Task: Create a section Feature Testing Sprint and in the section, add a milestone Cloud Capacity Planning in the project AztecTech
Action: Mouse moved to (217, 480)
Screenshot: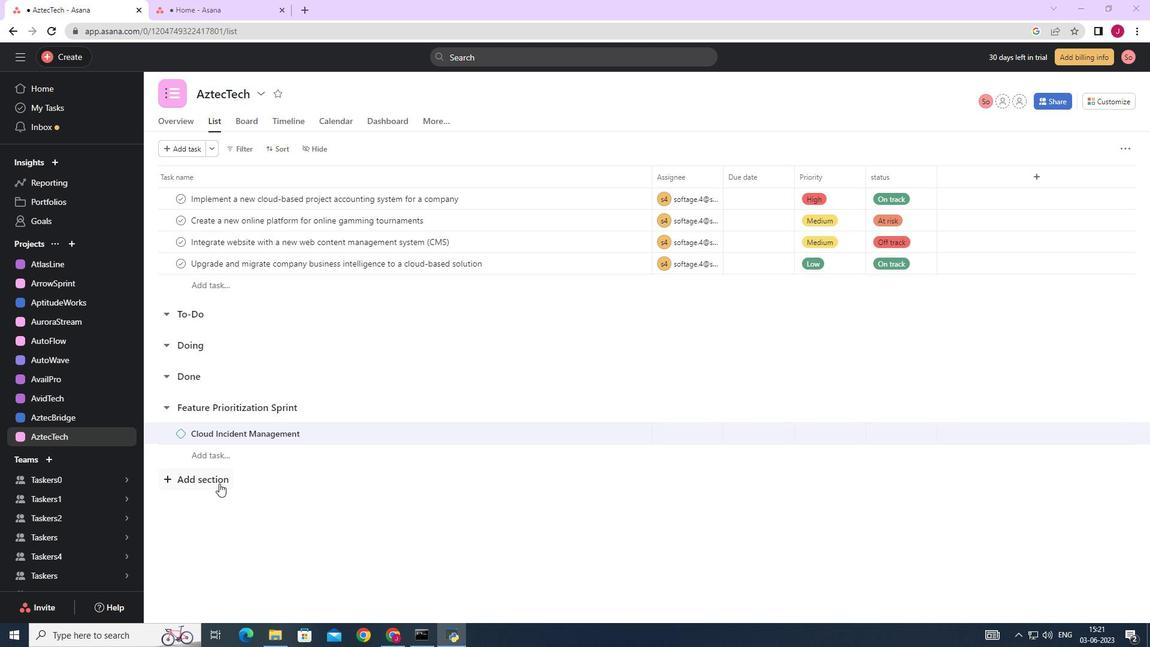 
Action: Mouse pressed left at (217, 480)
Screenshot: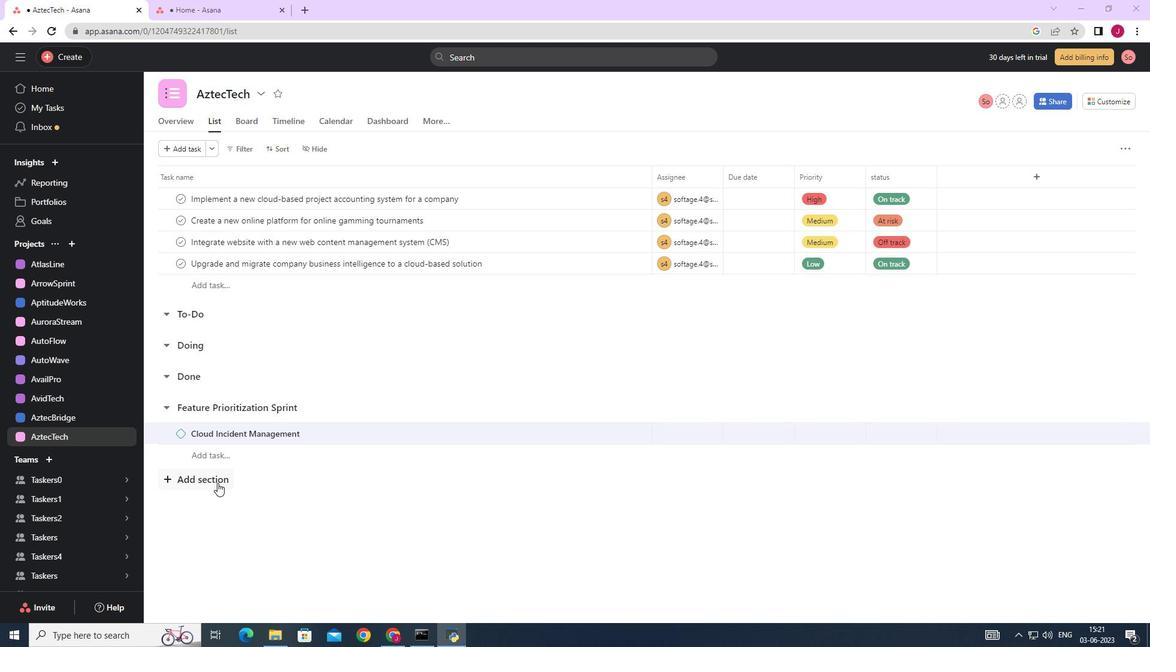 
Action: Mouse moved to (217, 479)
Screenshot: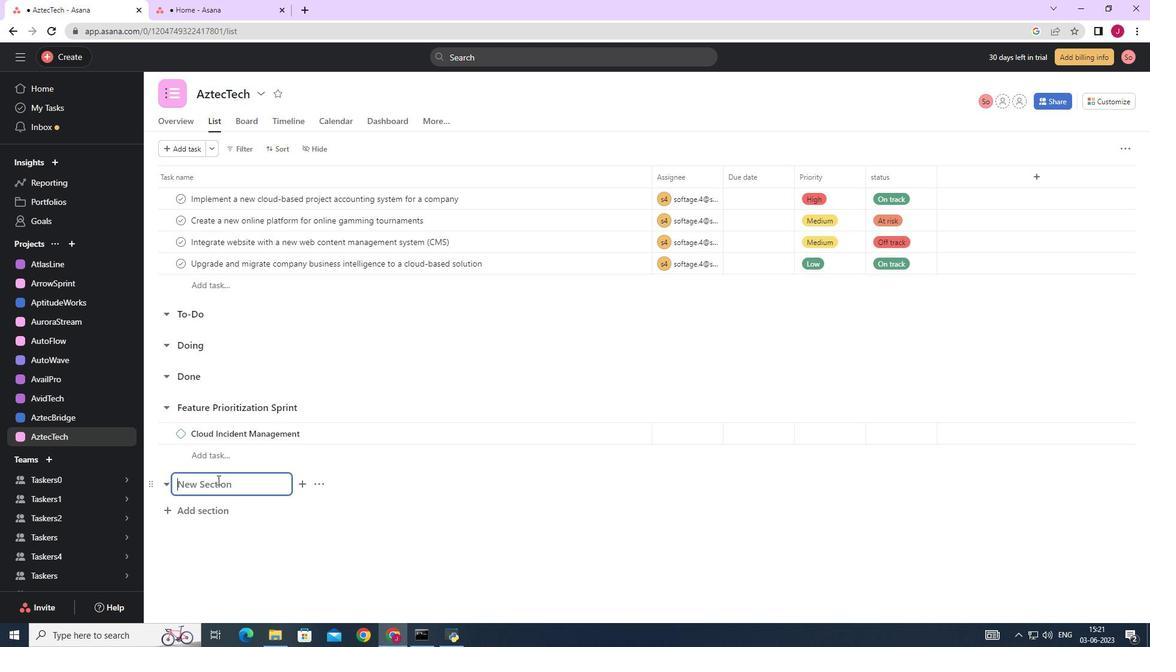 
Action: Key pressed <Key.caps_lock>F<Key.caps_lock>eature<Key.space><Key.caps_lock>S<Key.caps_lock>print<Key.enter>
Screenshot: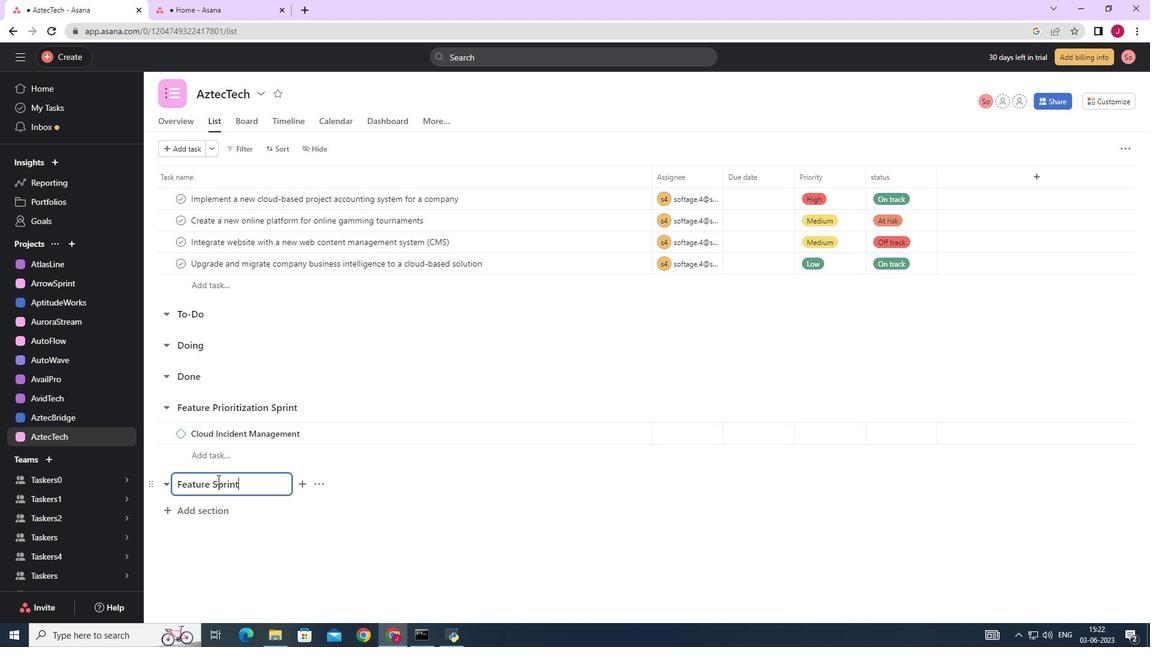 
Action: Mouse moved to (223, 489)
Screenshot: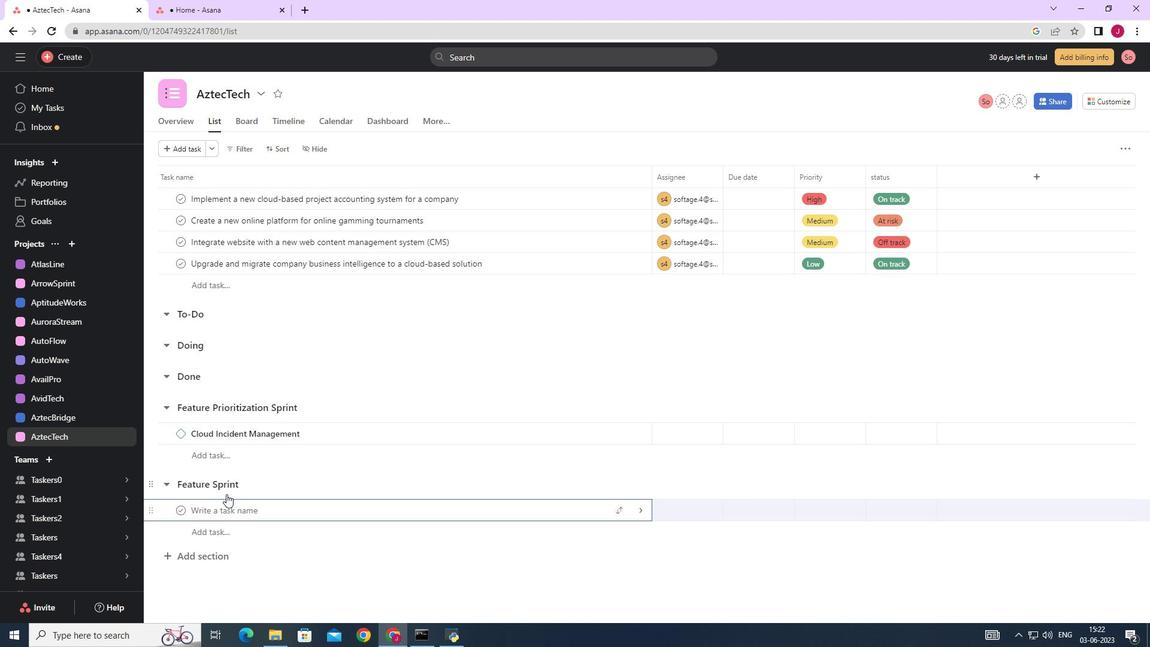 
Action: Mouse pressed left at (223, 489)
Screenshot: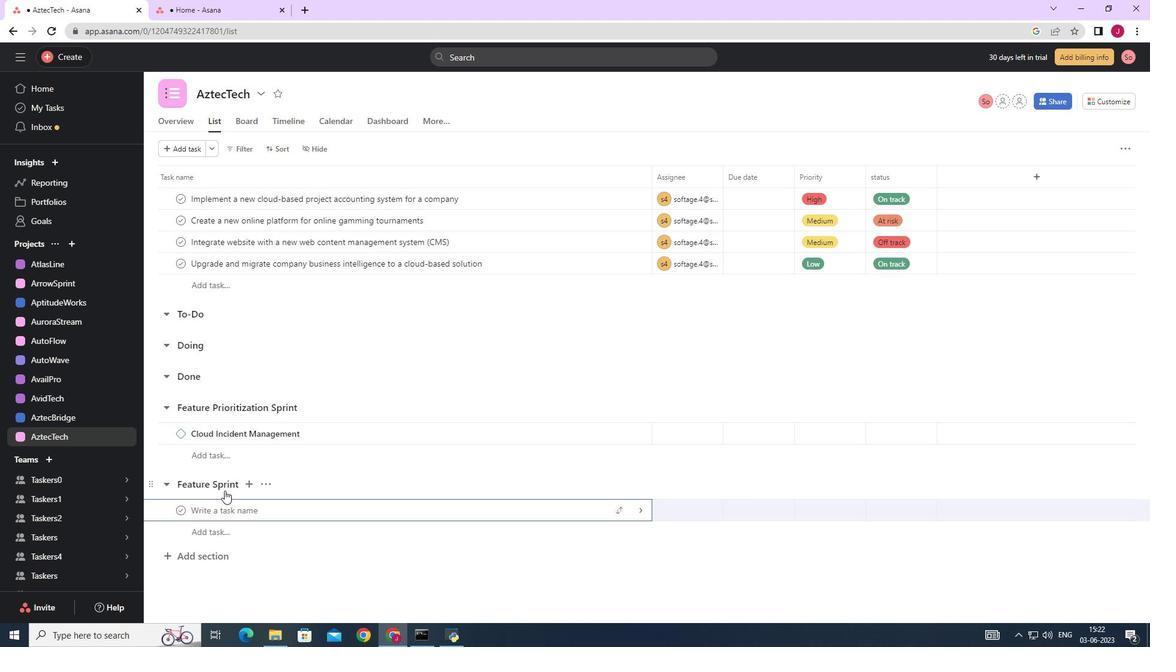 
Action: Mouse moved to (210, 484)
Screenshot: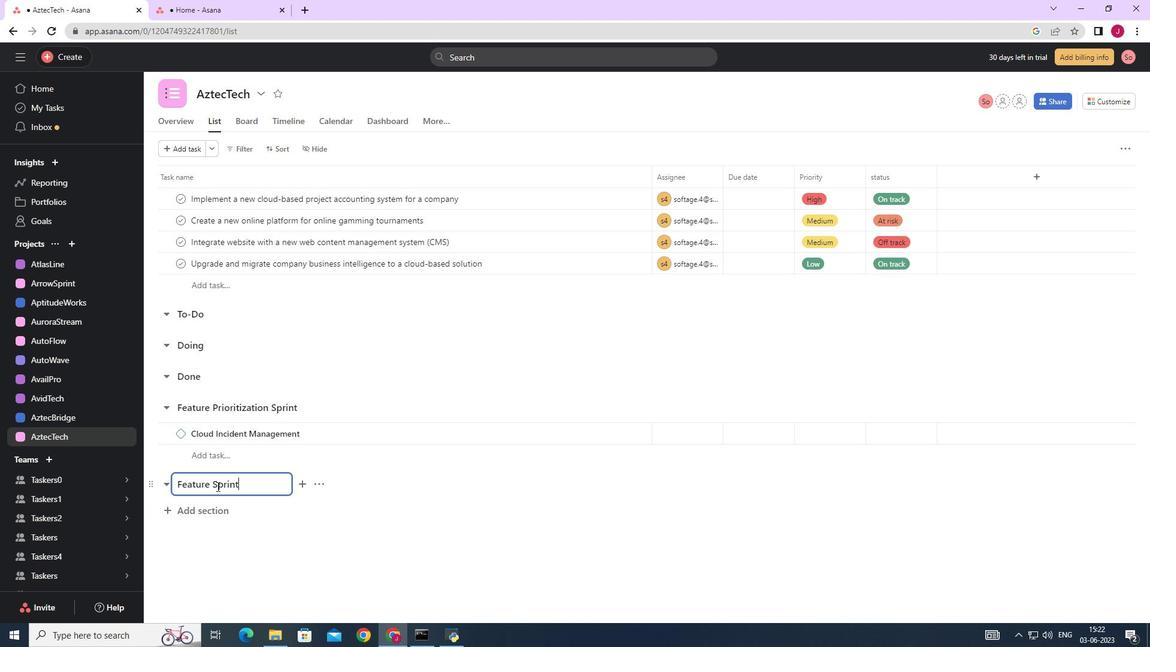 
Action: Mouse pressed left at (210, 484)
Screenshot: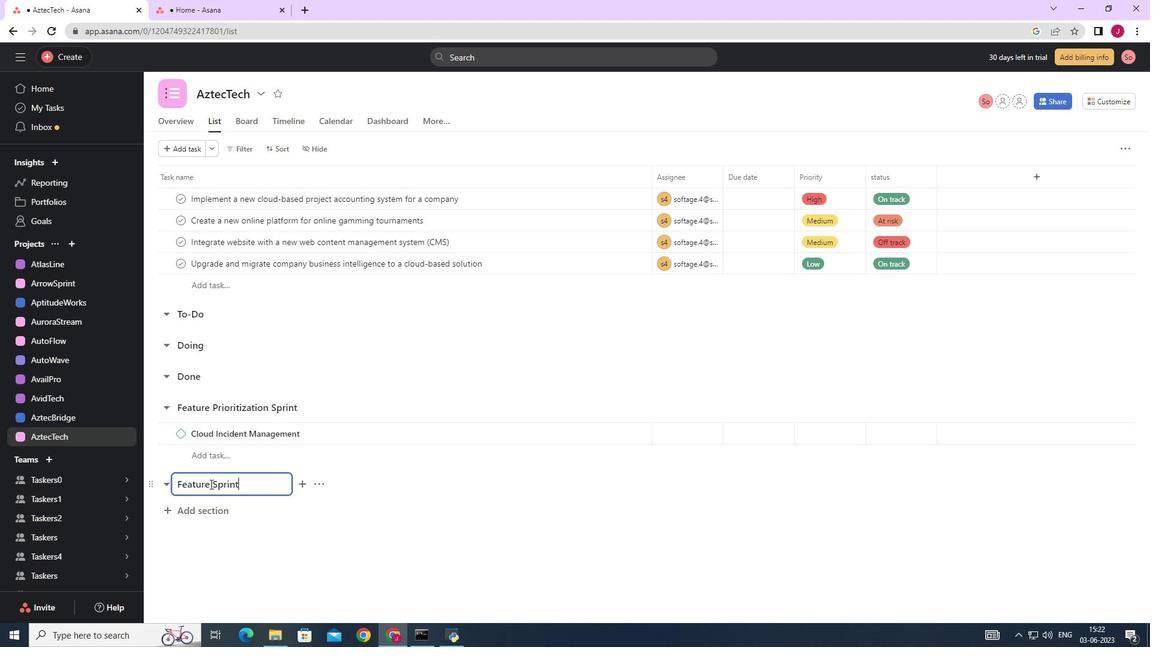 
Action: Key pressed <Key.space><Key.caps_lock>T<Key.caps_lock>esting<Key.enter><Key.caps_lock>C<Key.caps_lock>loud<Key.space><Key.caps_lock>C<Key.caps_lock>apacity<Key.space><Key.caps_lock>P<Key.caps_lock>lanning
Screenshot: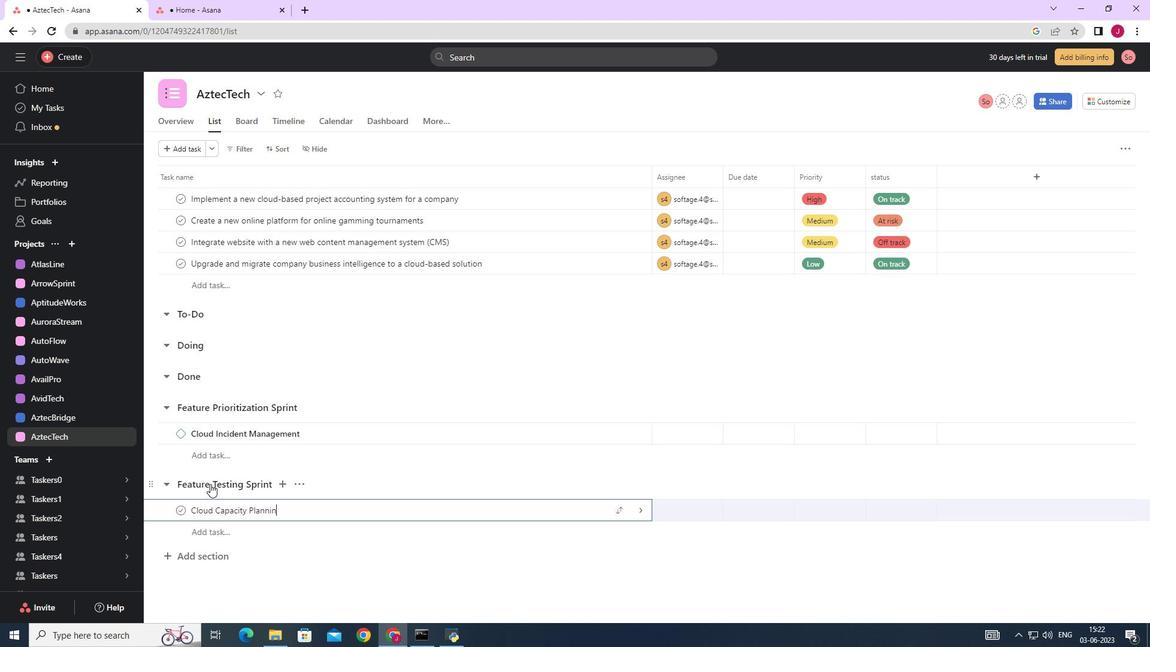 
Action: Mouse moved to (638, 511)
Screenshot: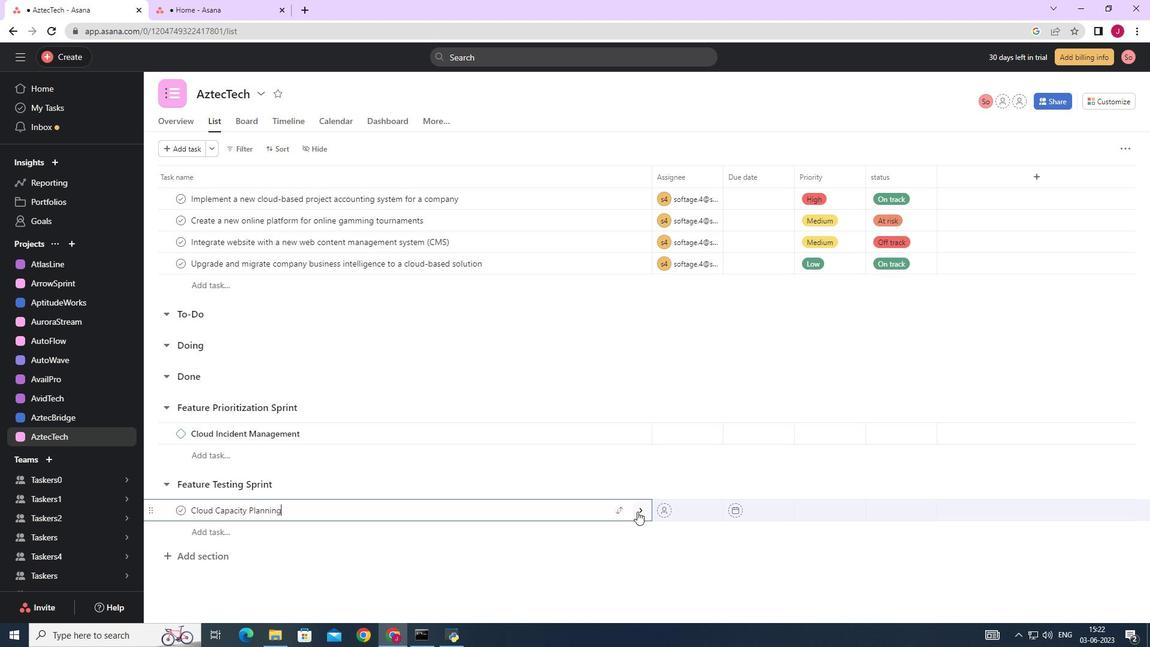 
Action: Mouse pressed left at (638, 511)
Screenshot: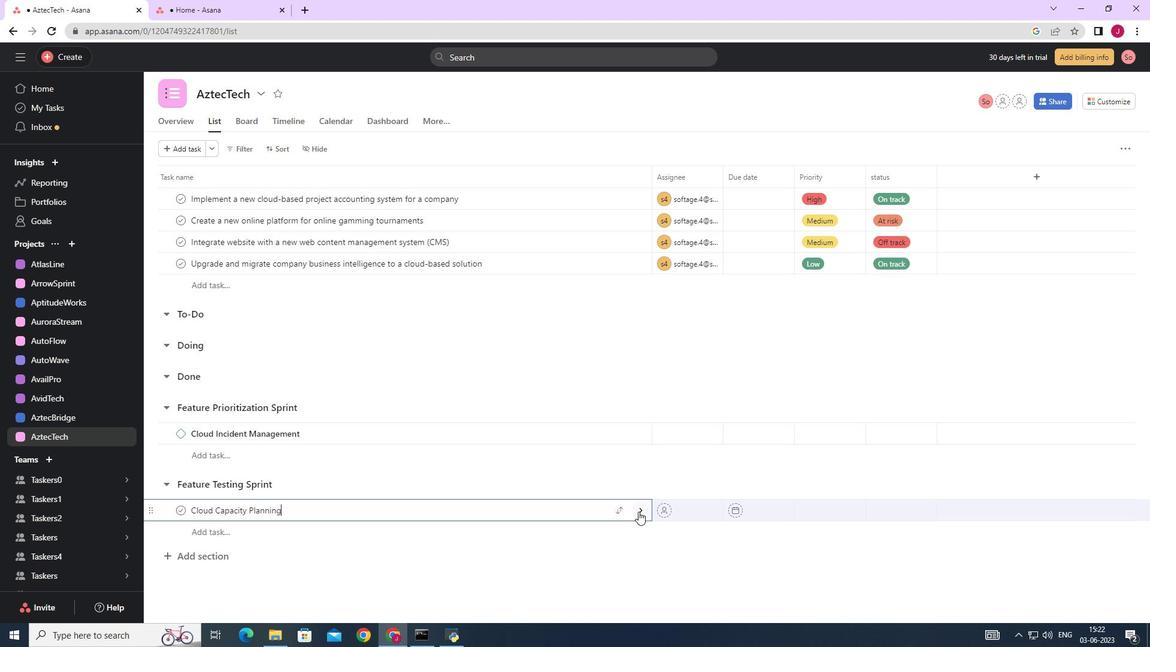 
Action: Mouse moved to (1102, 148)
Screenshot: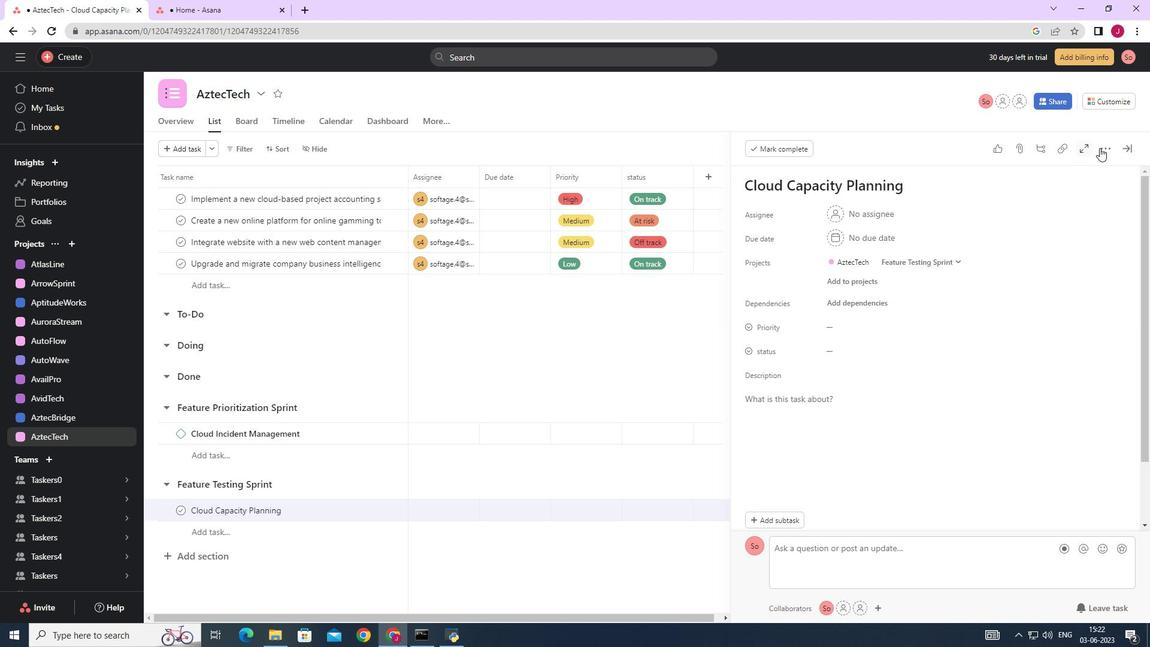 
Action: Mouse pressed left at (1102, 148)
Screenshot: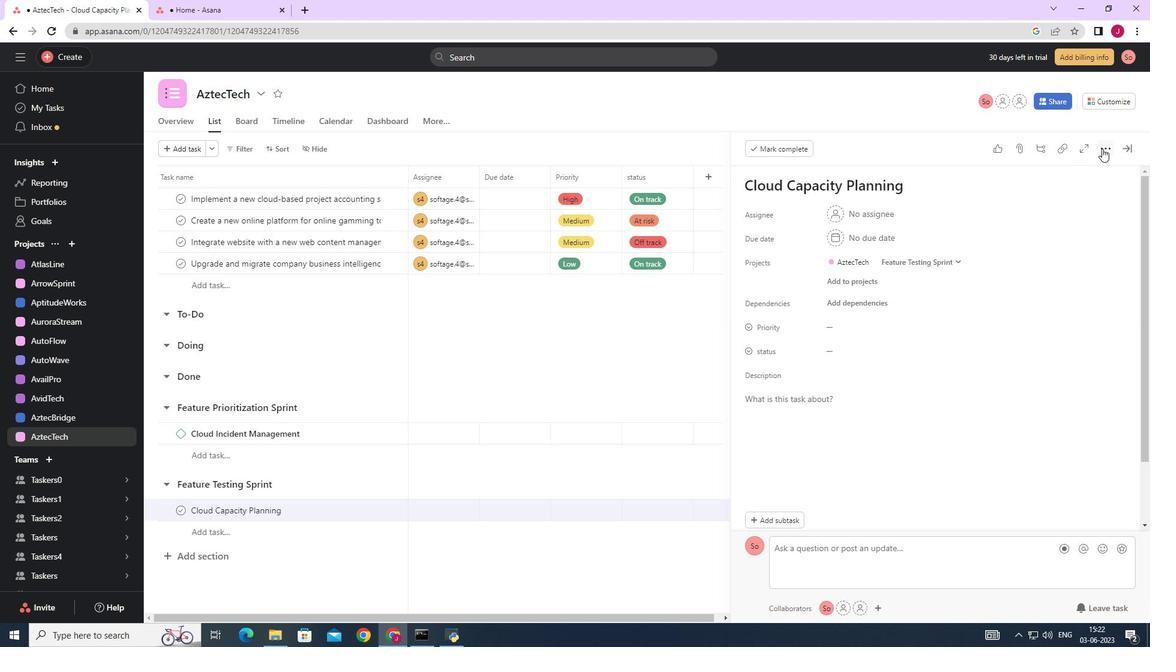 
Action: Mouse moved to (1005, 196)
Screenshot: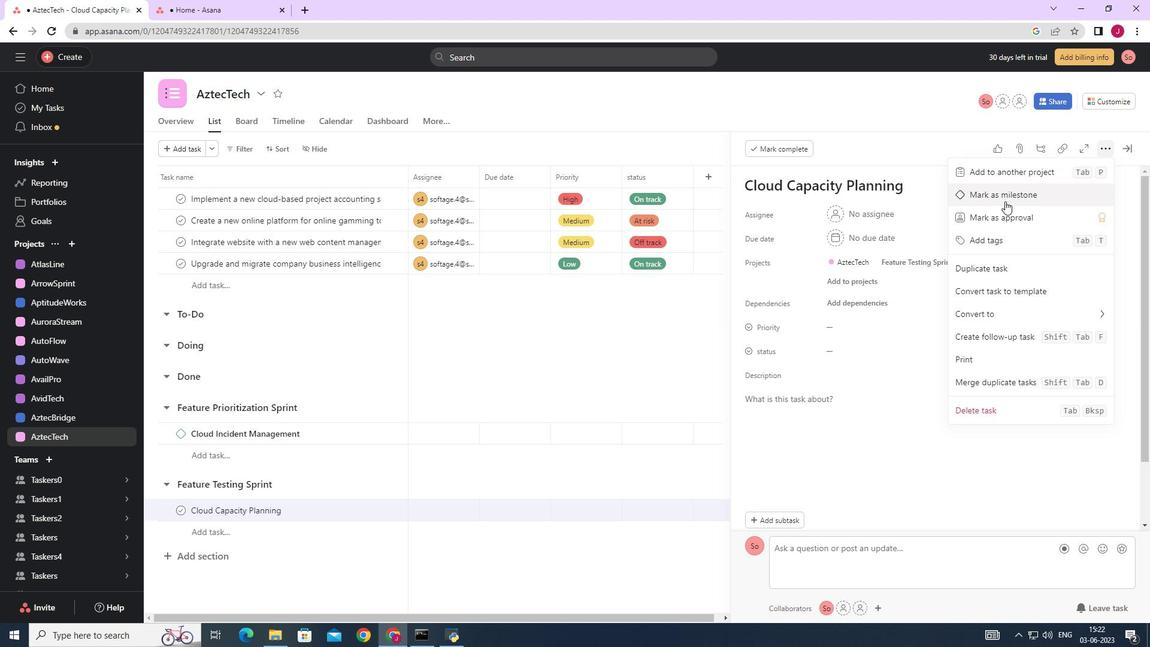 
Action: Mouse pressed left at (1005, 196)
Screenshot: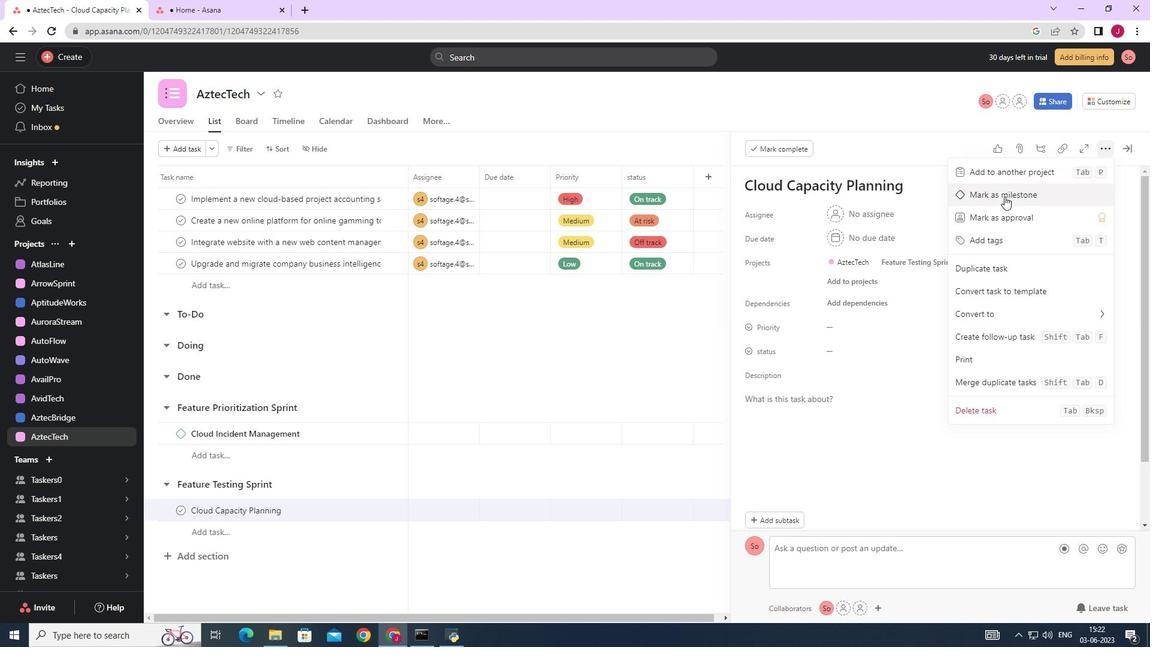 
Action: Mouse moved to (1125, 148)
Screenshot: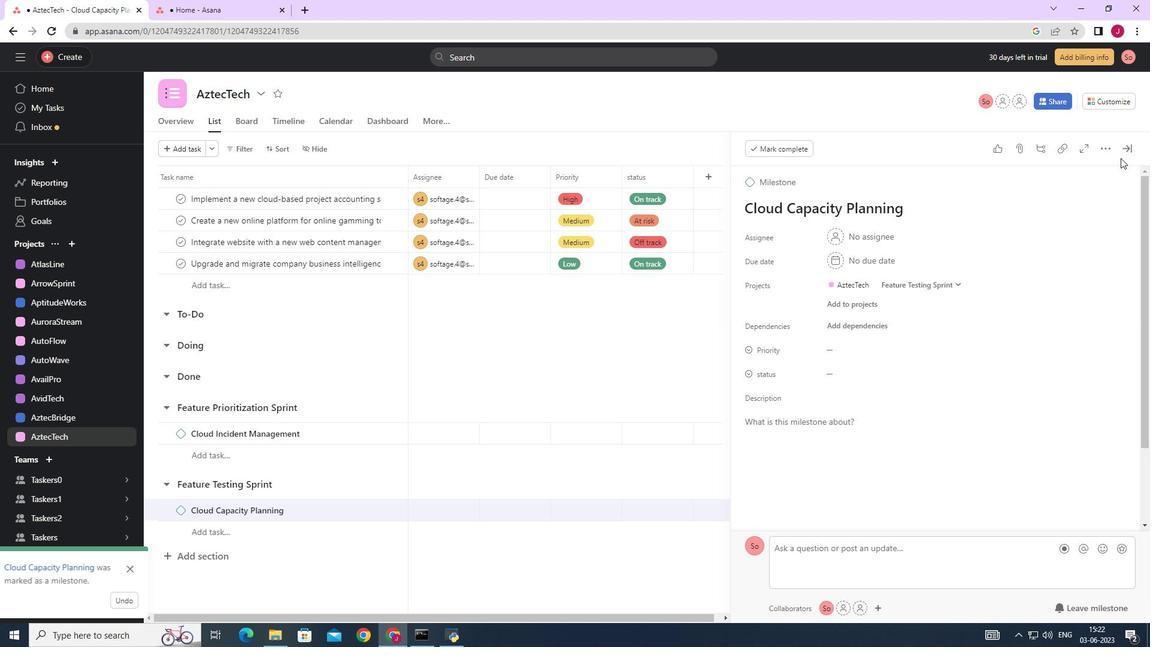 
Action: Mouse pressed left at (1125, 148)
Screenshot: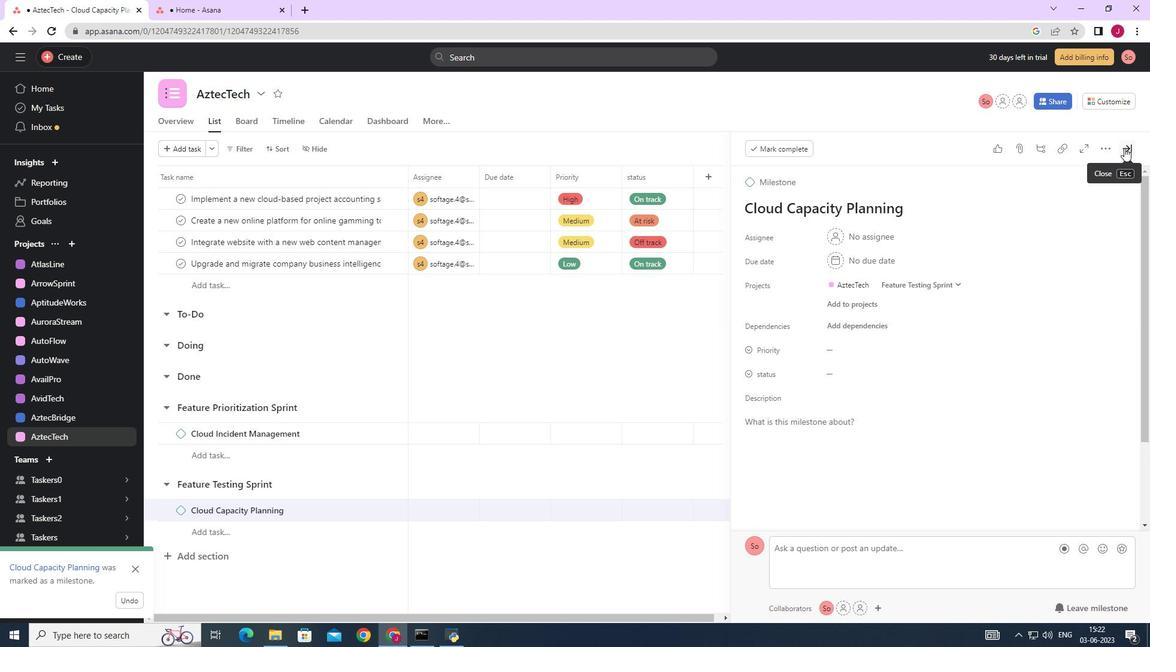 
Action: Mouse moved to (1125, 148)
Screenshot: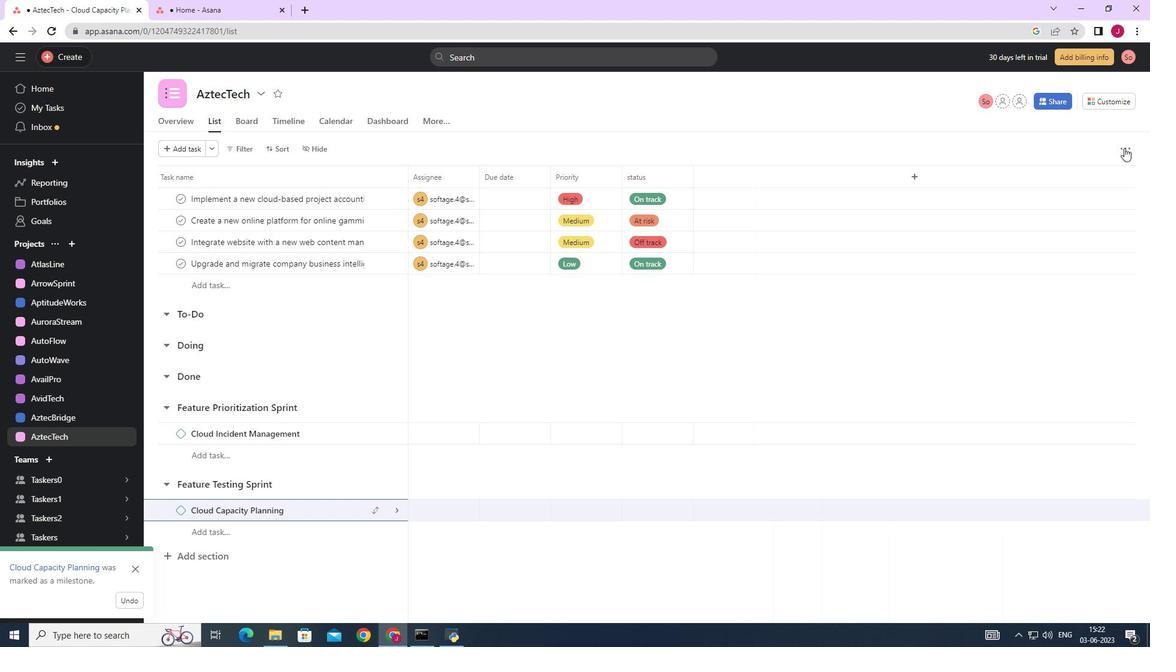 
